 Task: Set the default behavior for protected content ids content to "Sites can play protected content".
Action: Mouse moved to (1101, 31)
Screenshot: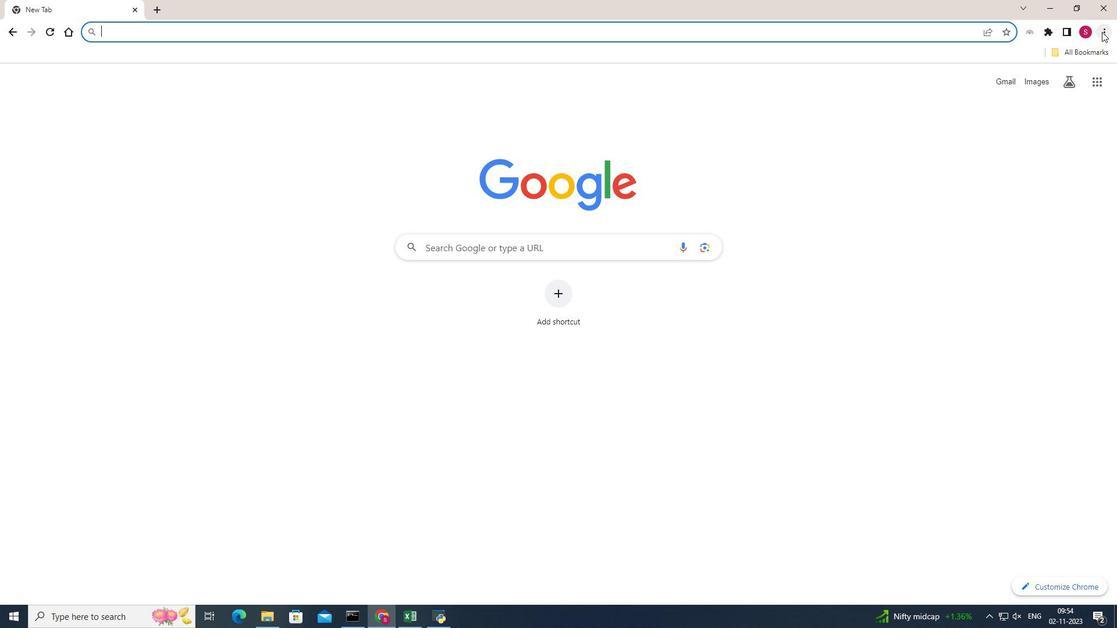 
Action: Mouse pressed left at (1101, 31)
Screenshot: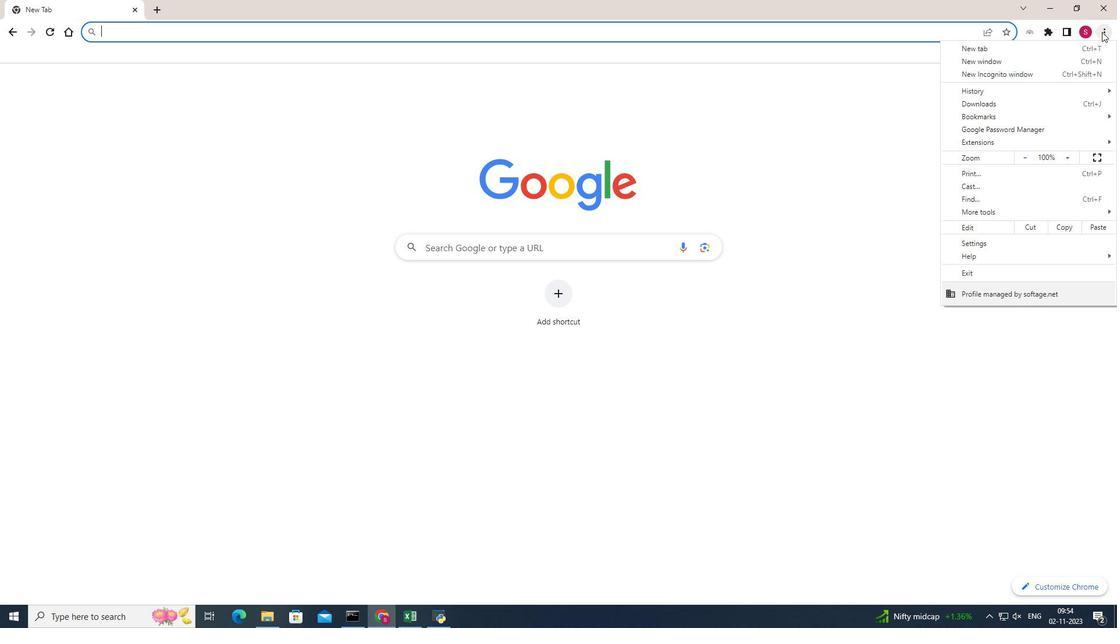 
Action: Mouse moved to (990, 240)
Screenshot: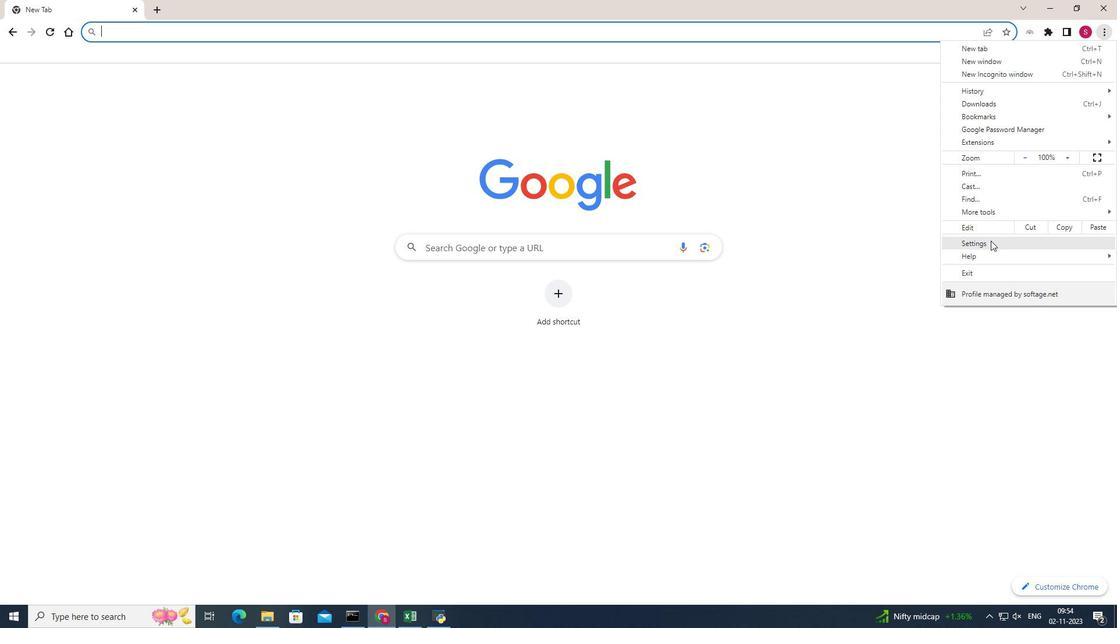 
Action: Mouse pressed left at (990, 240)
Screenshot: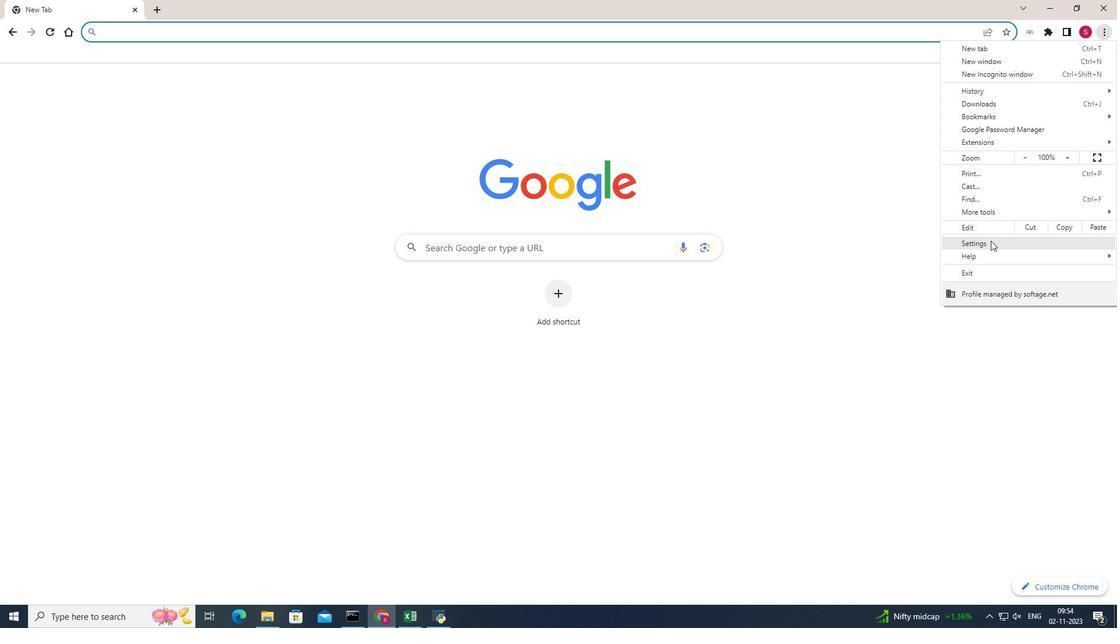 
Action: Mouse moved to (77, 134)
Screenshot: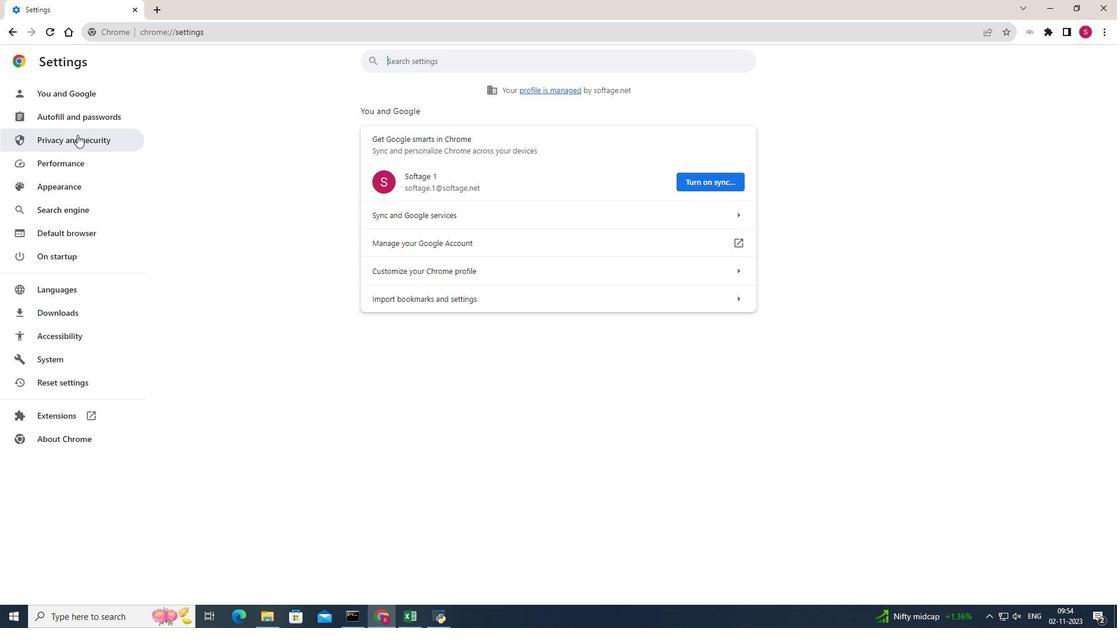 
Action: Mouse pressed left at (77, 134)
Screenshot: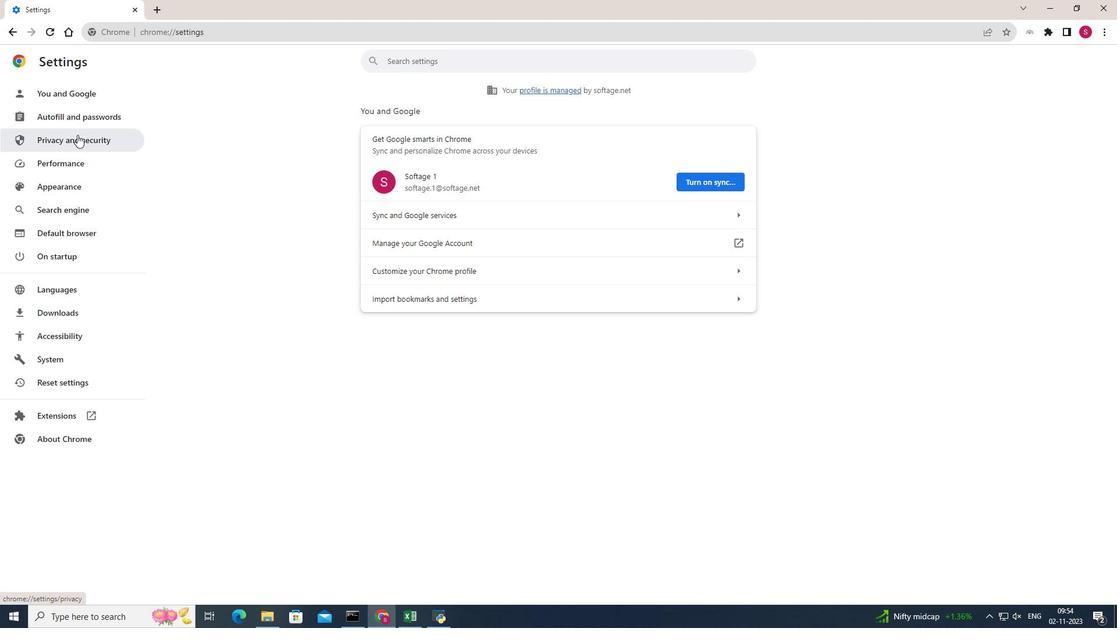 
Action: Mouse moved to (679, 382)
Screenshot: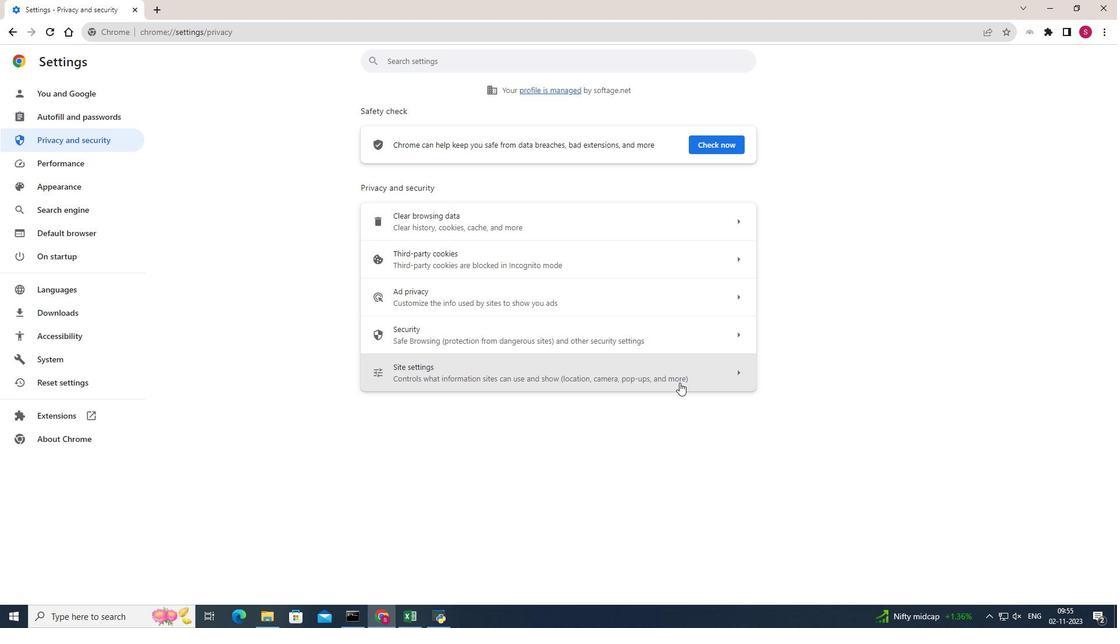 
Action: Mouse pressed left at (679, 382)
Screenshot: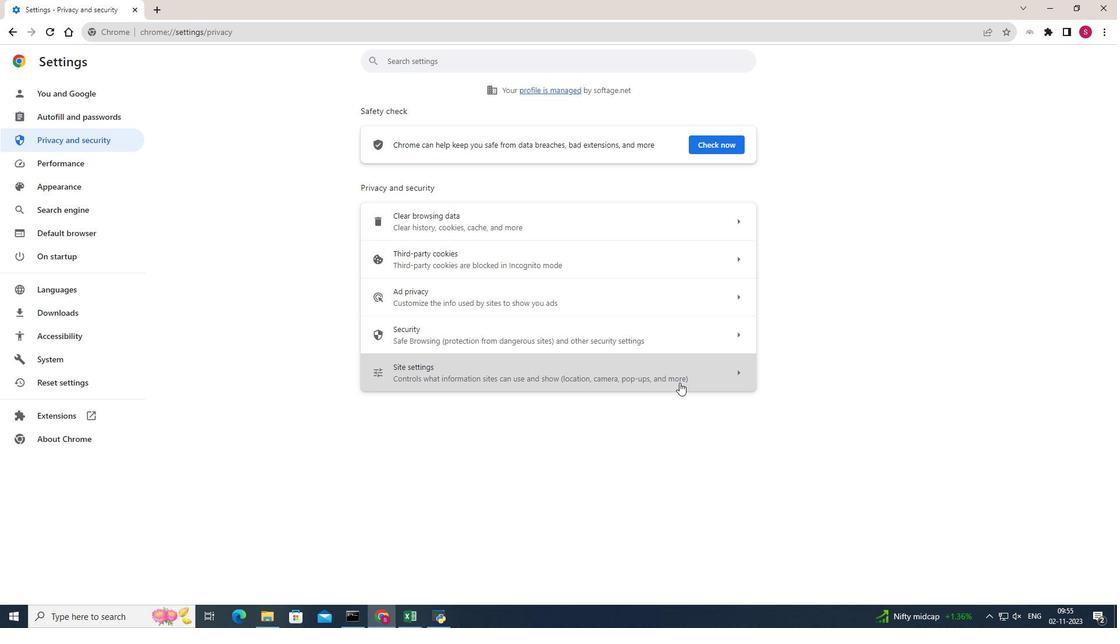 
Action: Mouse moved to (678, 386)
Screenshot: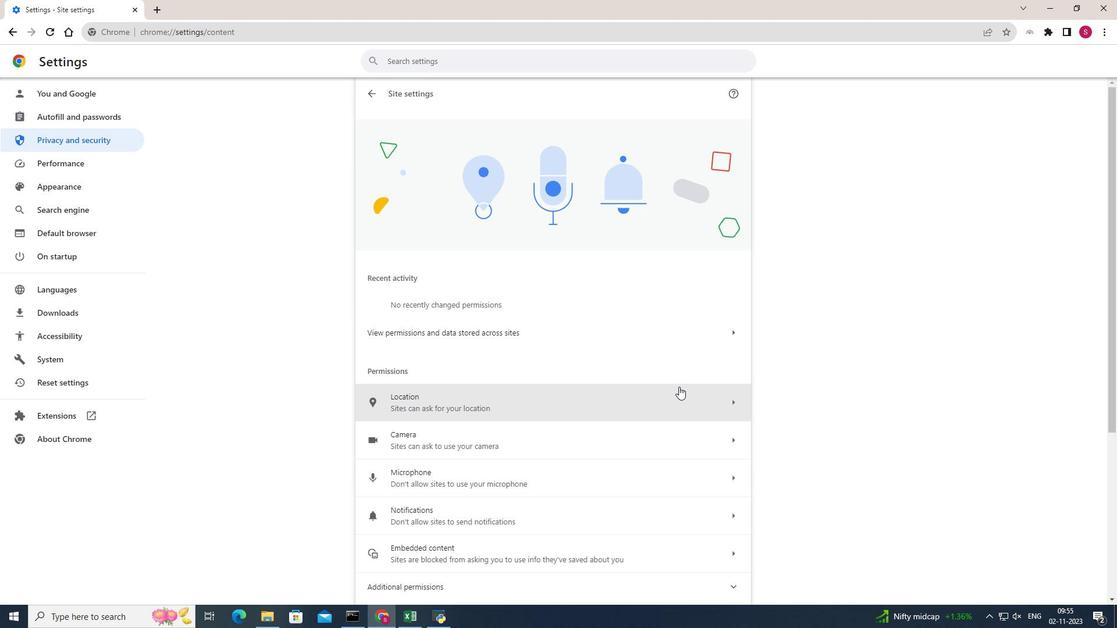 
Action: Mouse scrolled (678, 386) with delta (0, 0)
Screenshot: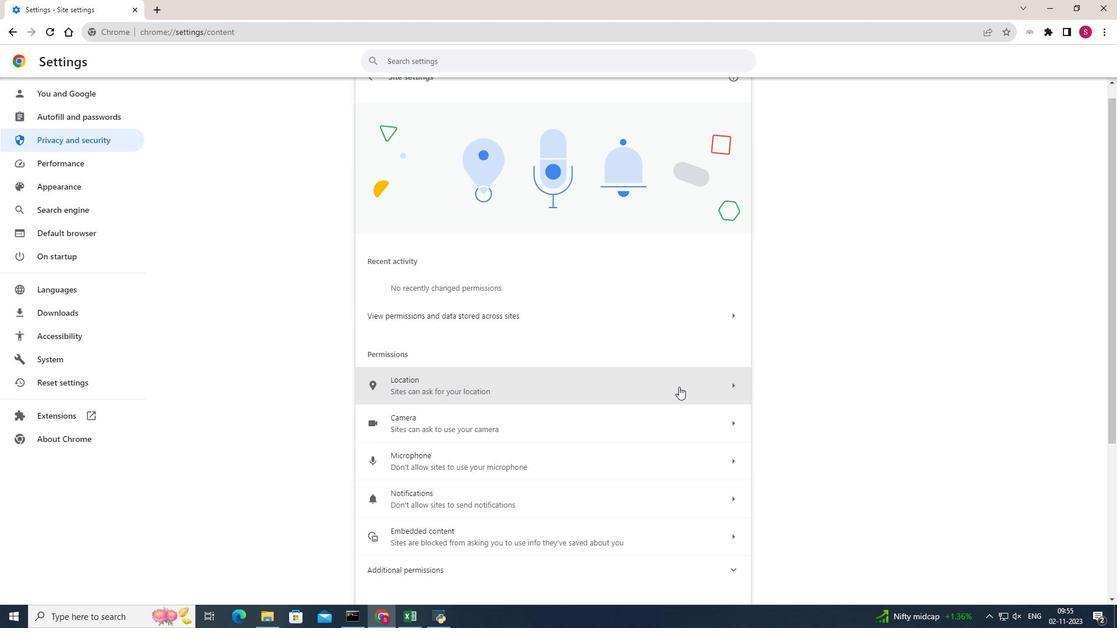 
Action: Mouse scrolled (678, 386) with delta (0, 0)
Screenshot: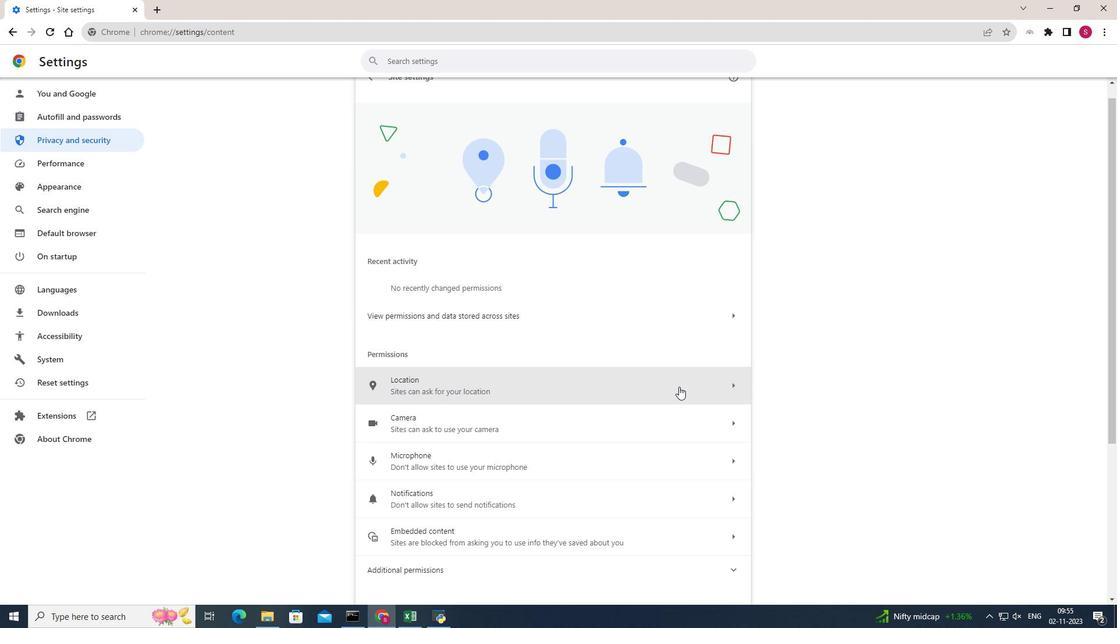 
Action: Mouse scrolled (678, 386) with delta (0, 0)
Screenshot: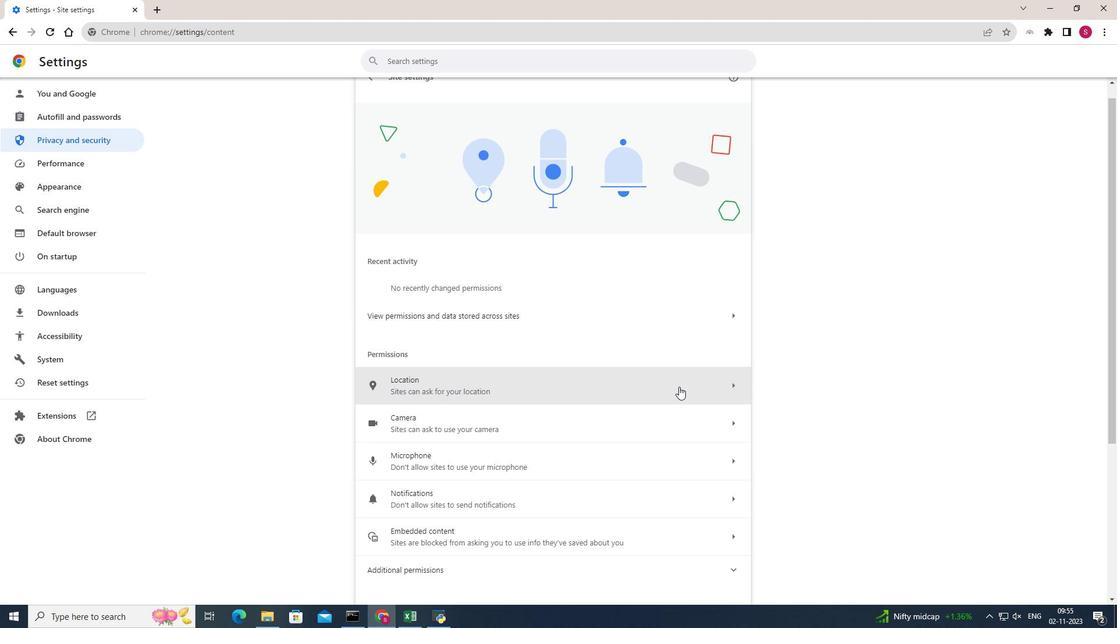
Action: Mouse scrolled (678, 386) with delta (0, 0)
Screenshot: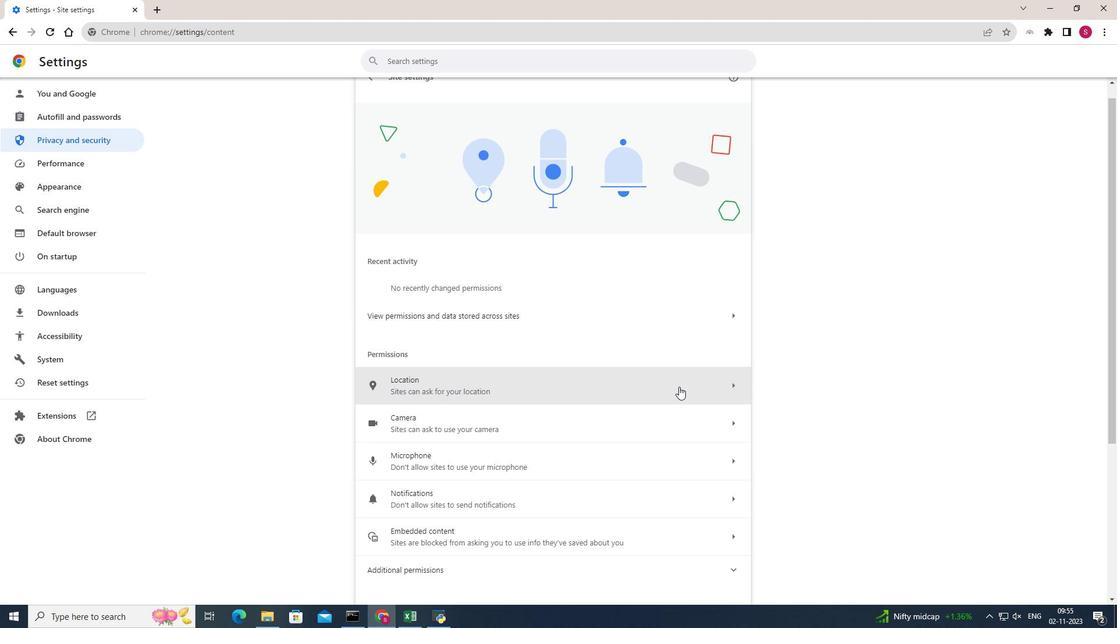 
Action: Mouse scrolled (678, 386) with delta (0, 0)
Screenshot: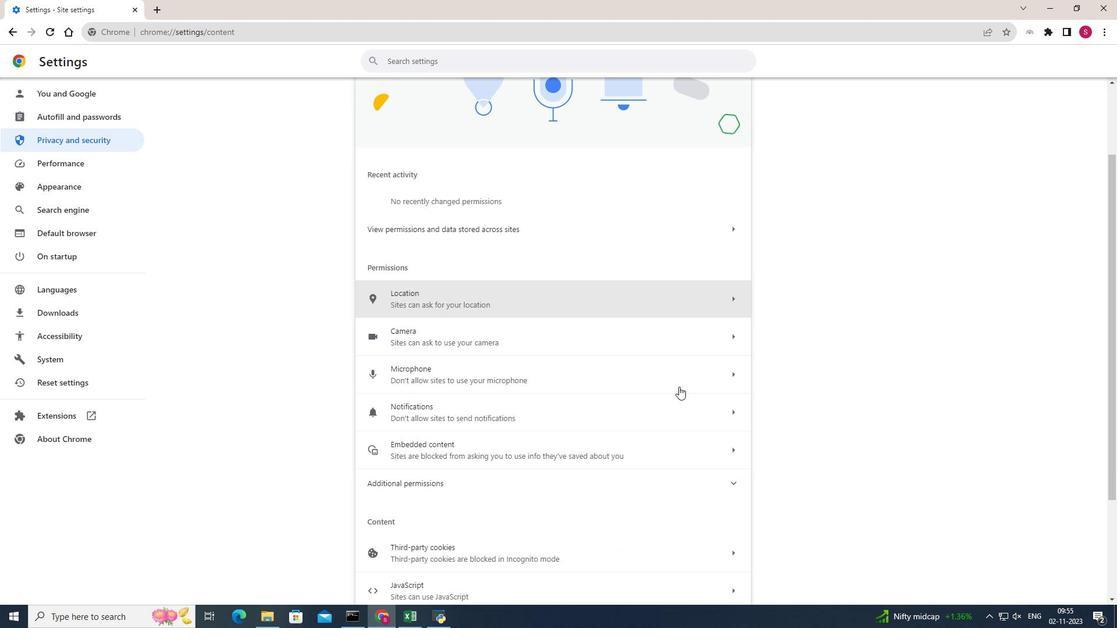 
Action: Mouse scrolled (678, 386) with delta (0, 0)
Screenshot: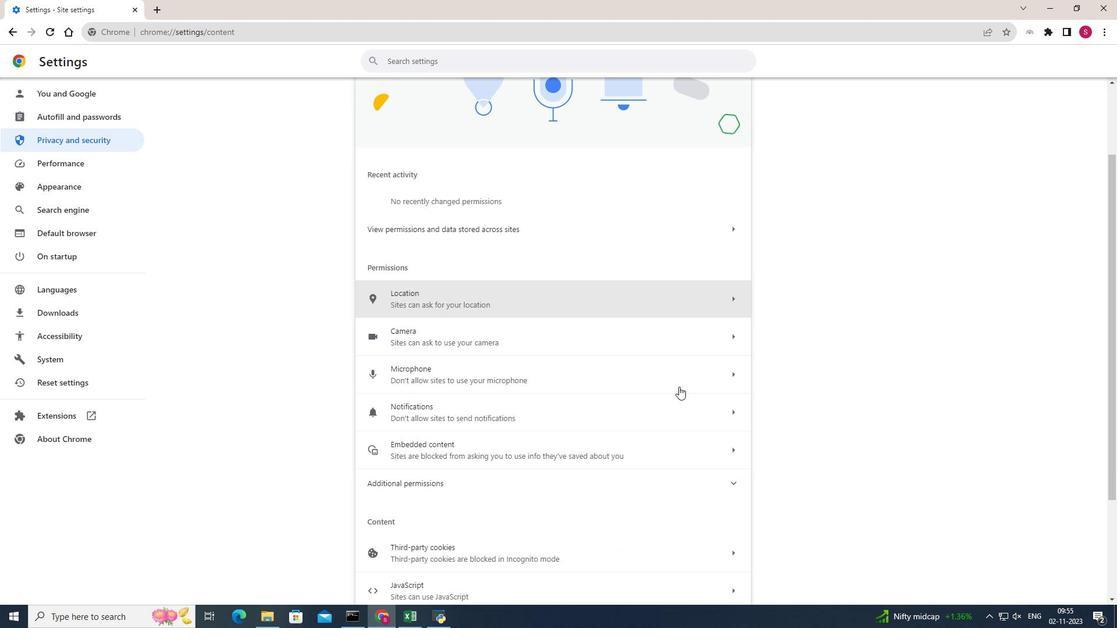 
Action: Mouse scrolled (678, 386) with delta (0, 0)
Screenshot: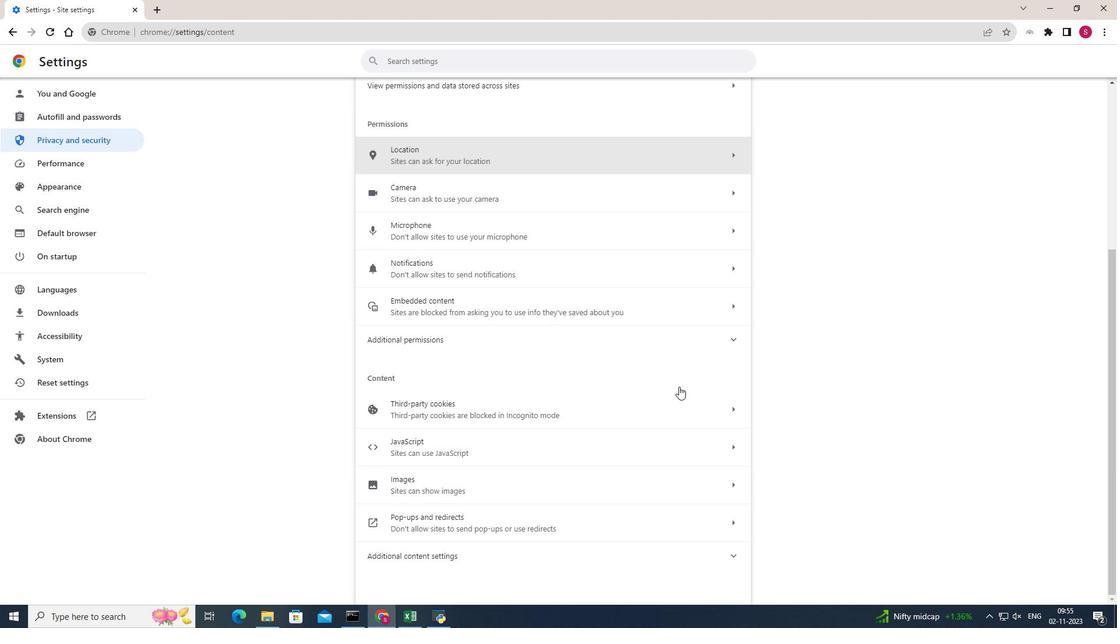 
Action: Mouse moved to (509, 557)
Screenshot: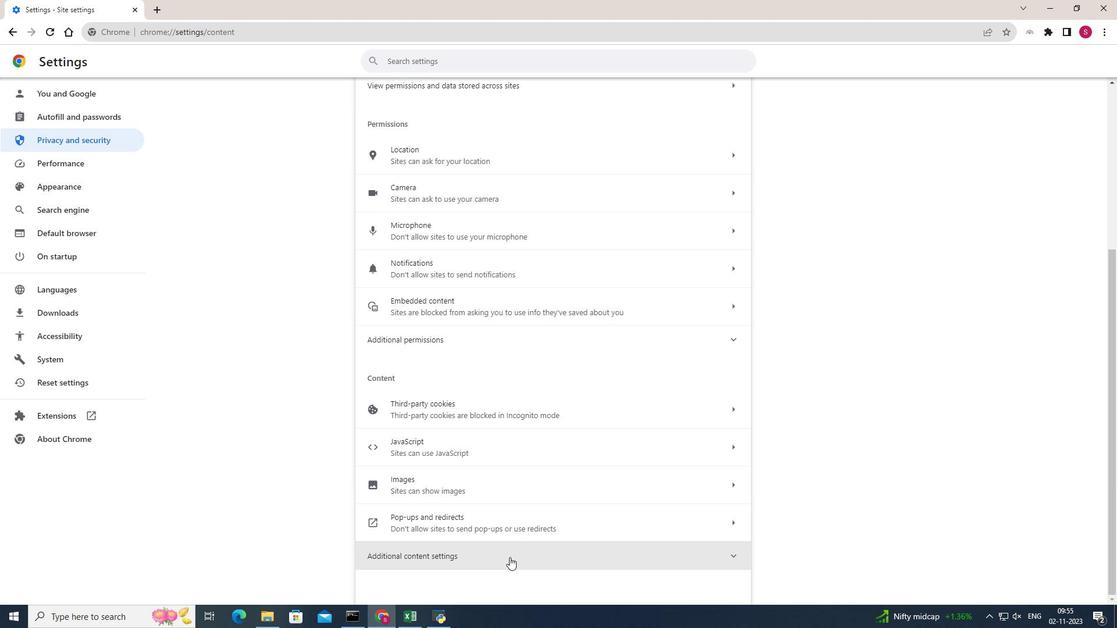 
Action: Mouse pressed left at (509, 557)
Screenshot: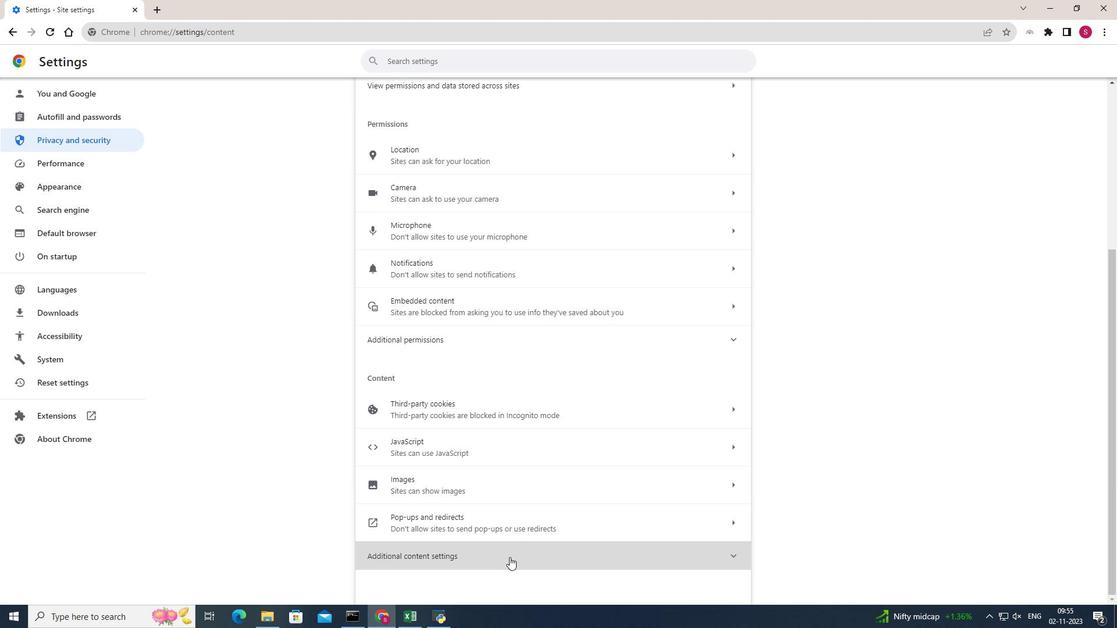 
Action: Mouse scrolled (509, 556) with delta (0, 0)
Screenshot: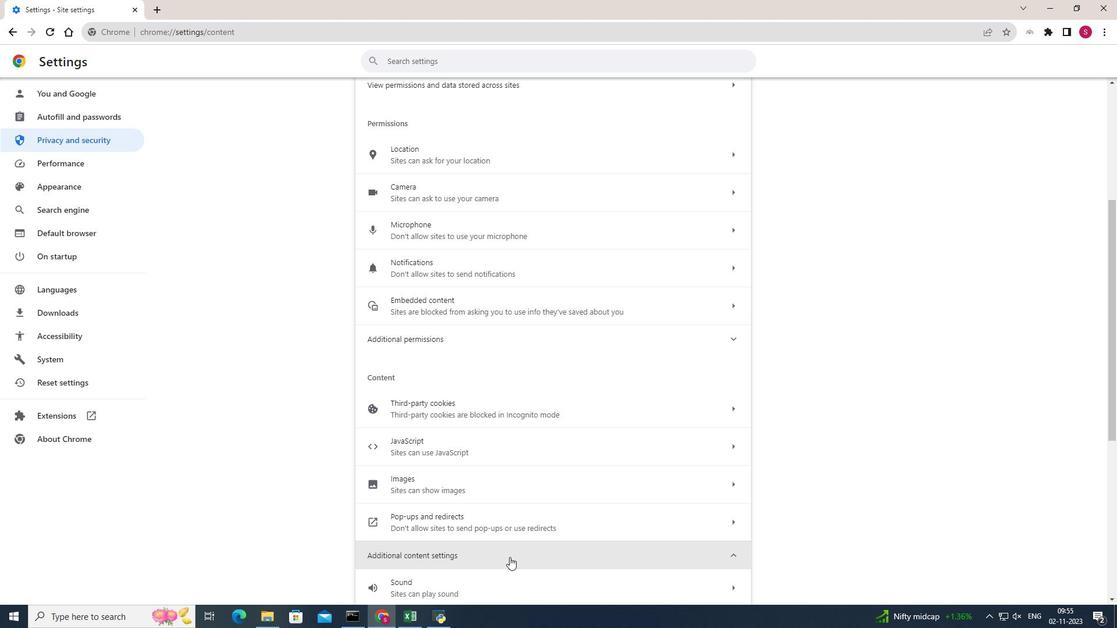 
Action: Mouse scrolled (509, 556) with delta (0, 0)
Screenshot: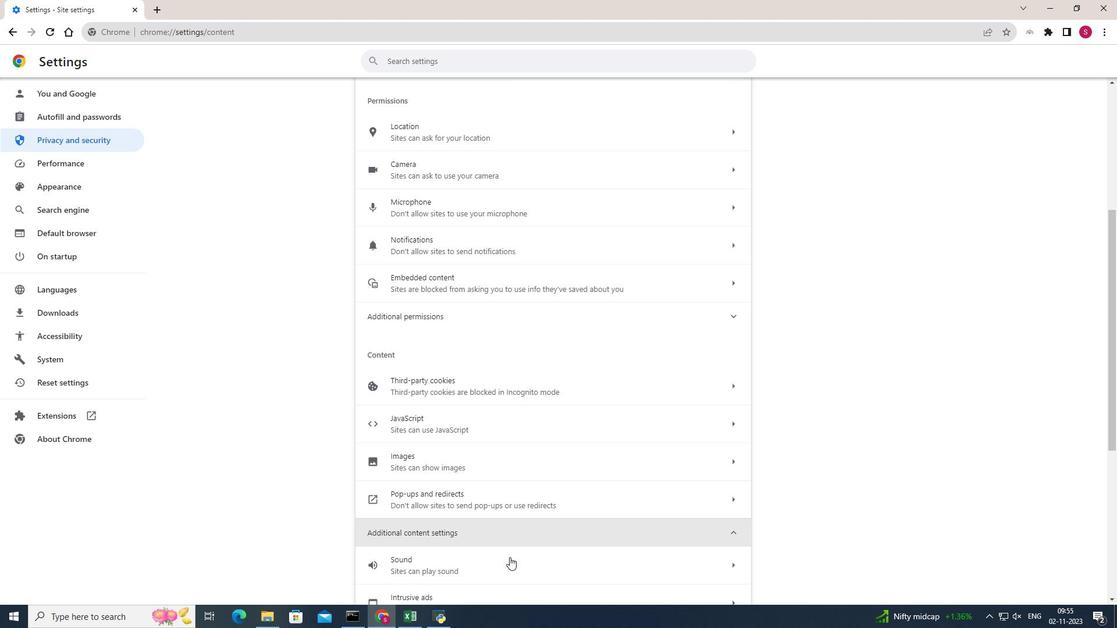 
Action: Mouse scrolled (509, 556) with delta (0, 0)
Screenshot: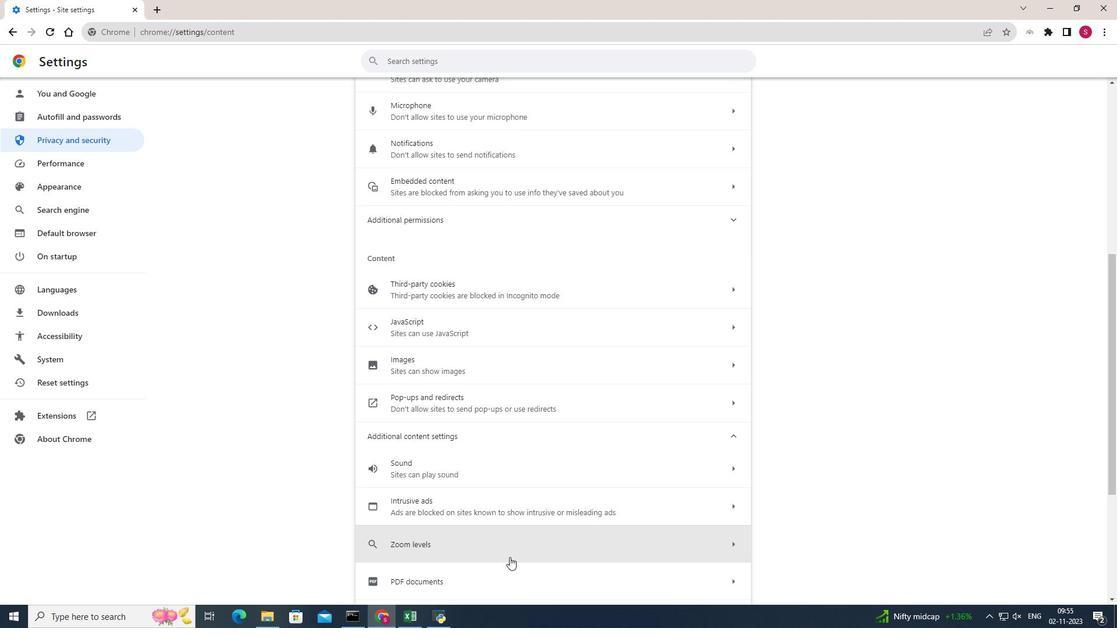 
Action: Mouse scrolled (509, 556) with delta (0, 0)
Screenshot: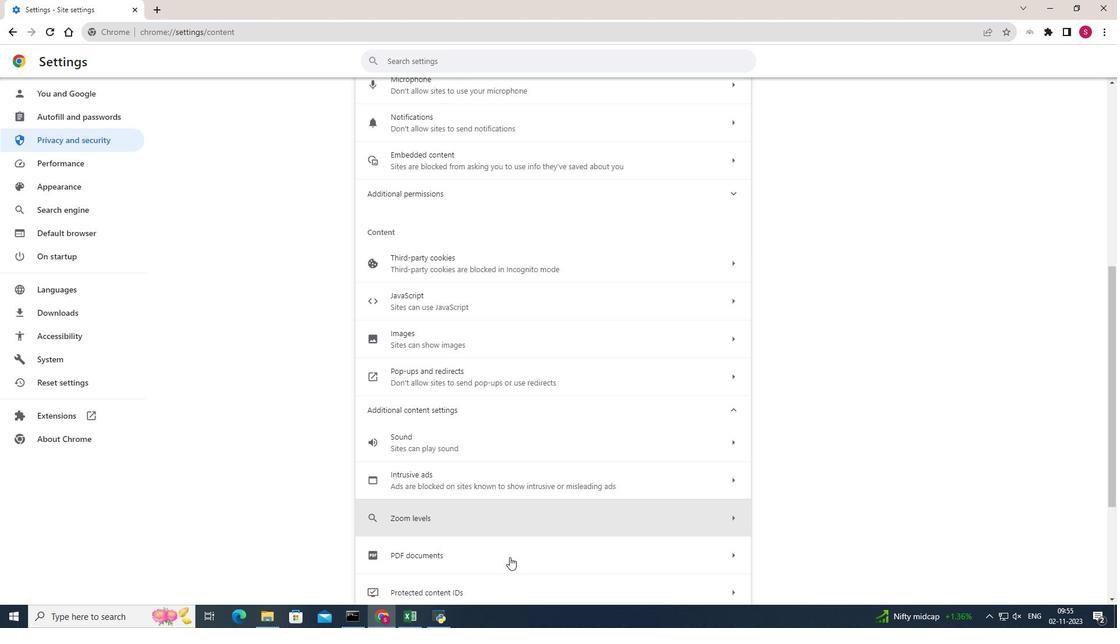
Action: Mouse moved to (500, 513)
Screenshot: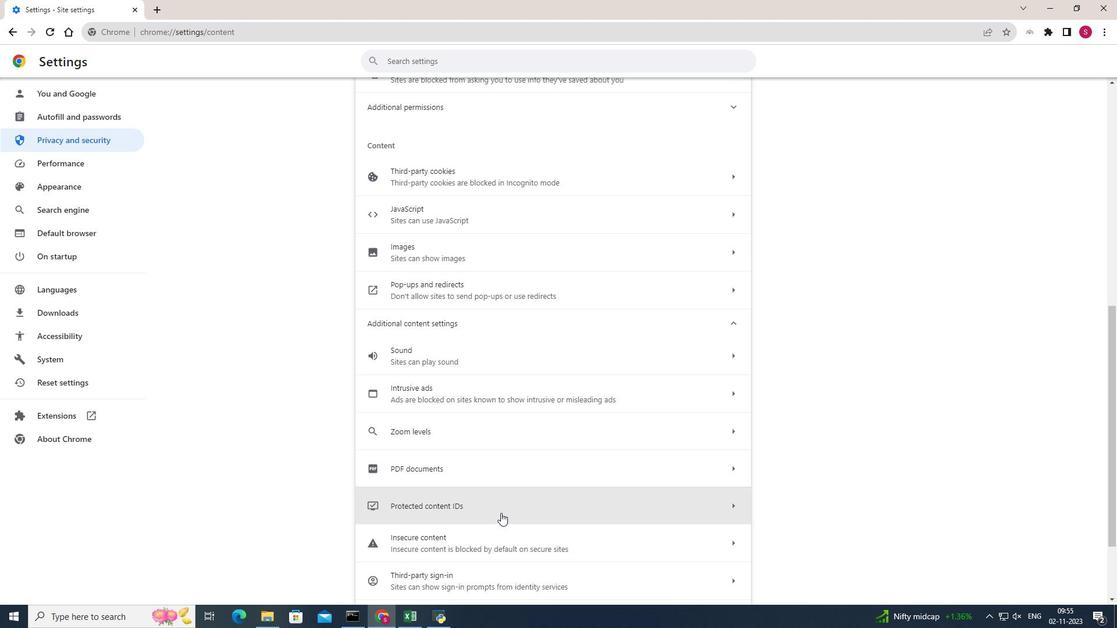 
Action: Mouse pressed left at (500, 513)
Screenshot: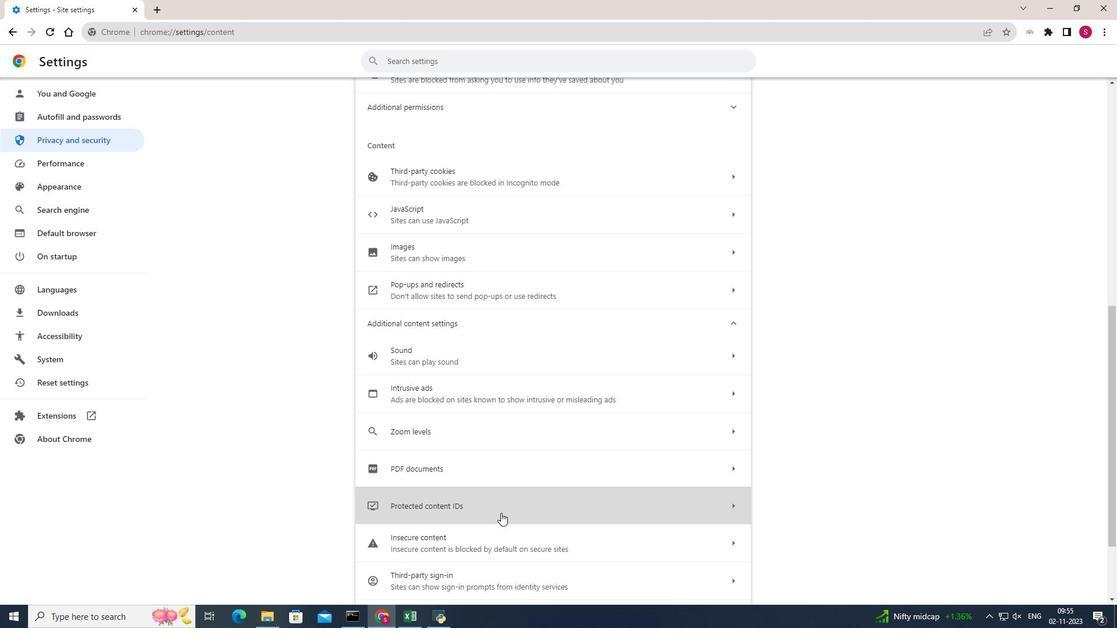 
Action: Mouse moved to (380, 193)
Screenshot: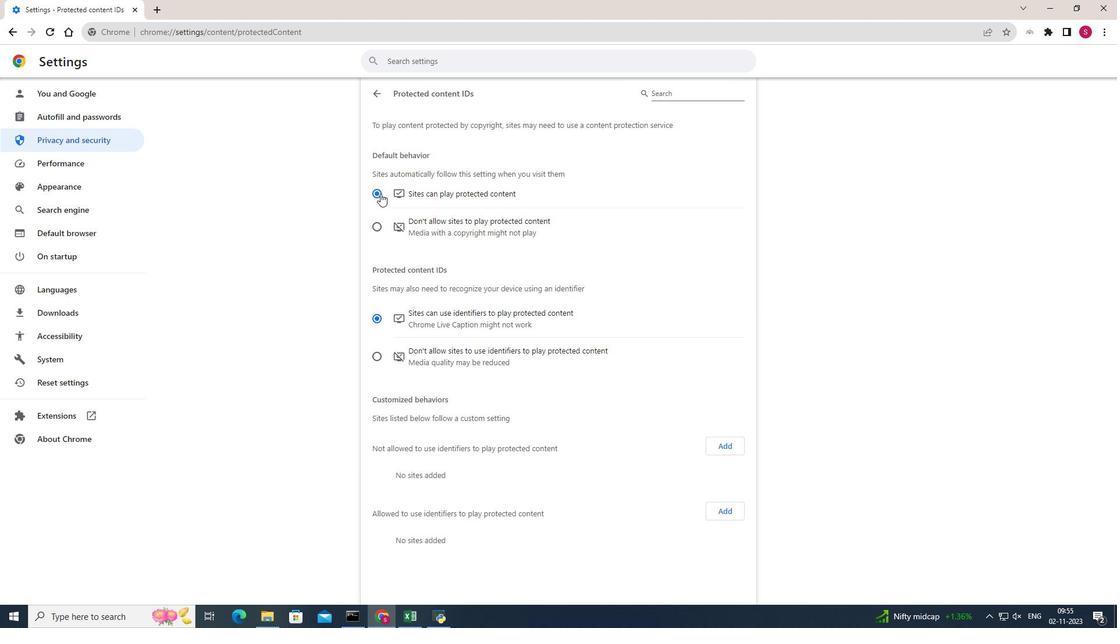 
Action: Mouse pressed left at (380, 193)
Screenshot: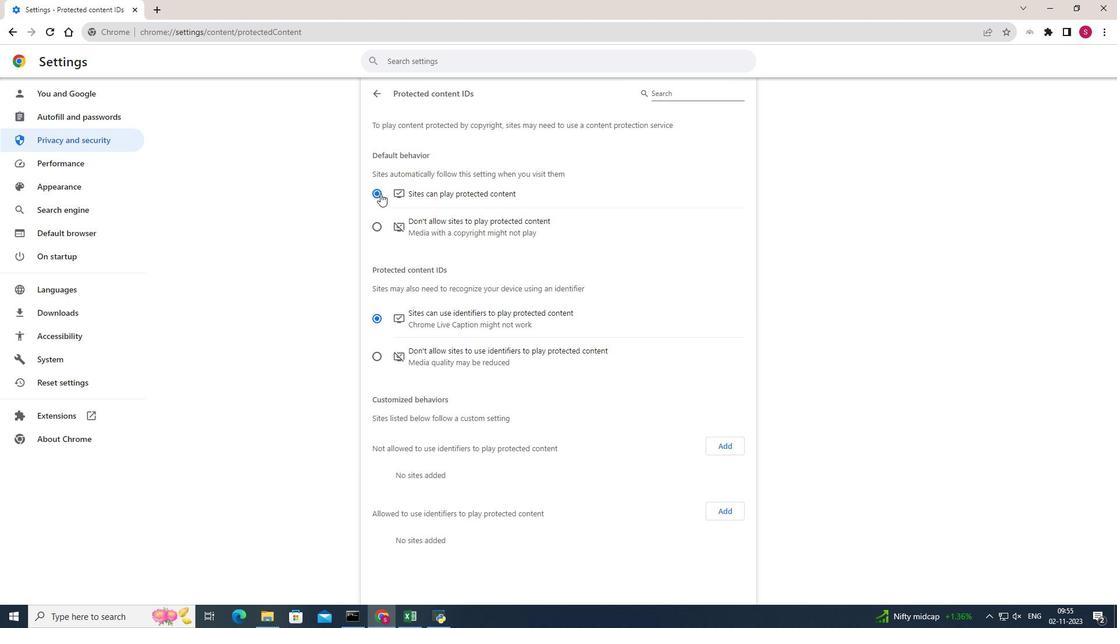
